 Task: Set due date reminder as 2 days before.
Action: Mouse moved to (895, 264)
Screenshot: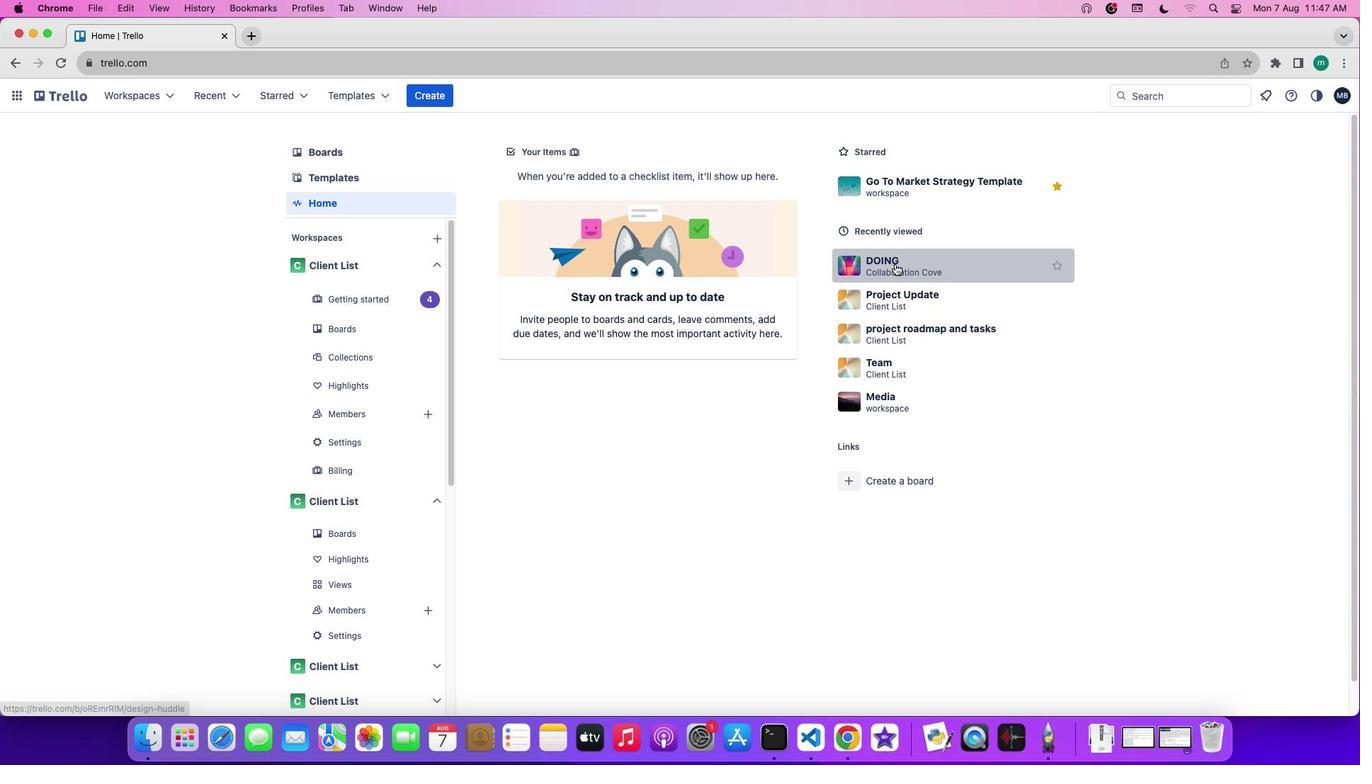 
Action: Mouse pressed left at (895, 264)
Screenshot: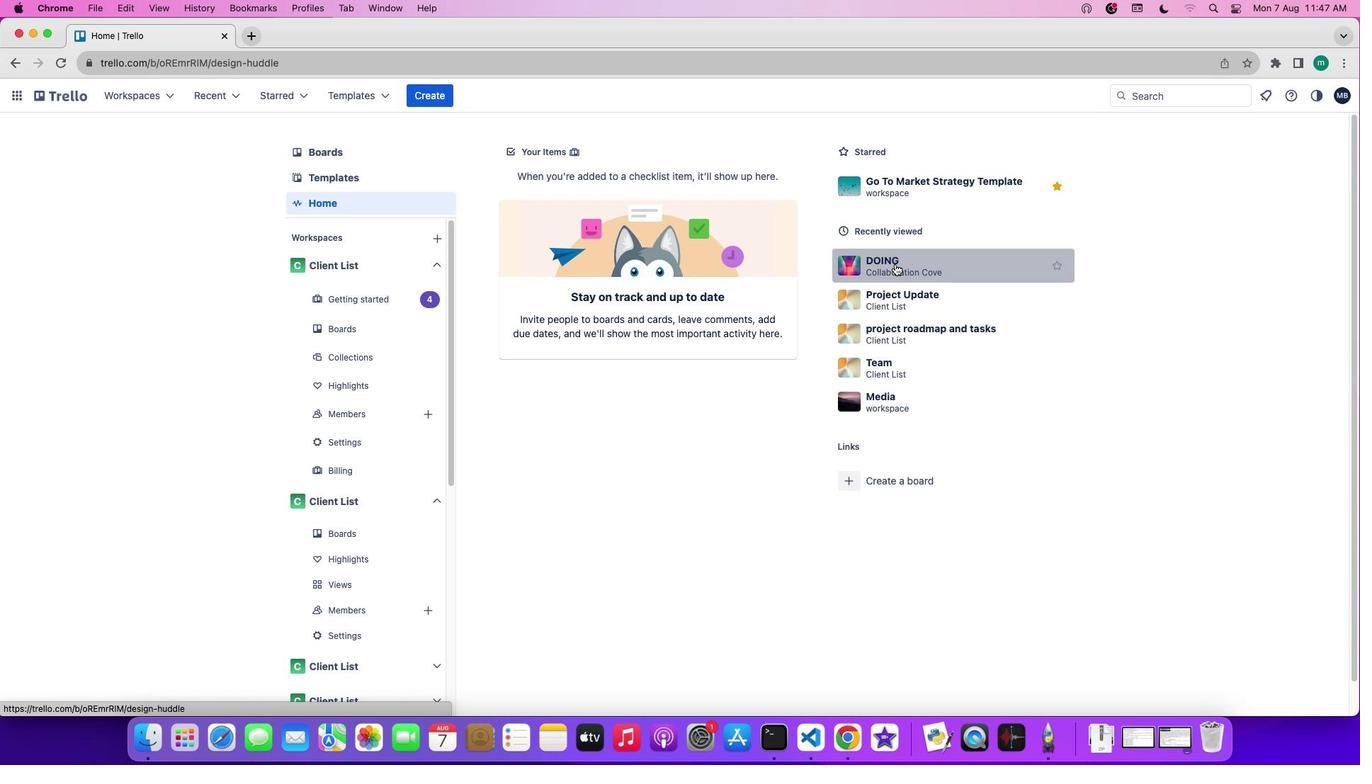 
Action: Mouse moved to (39, 278)
Screenshot: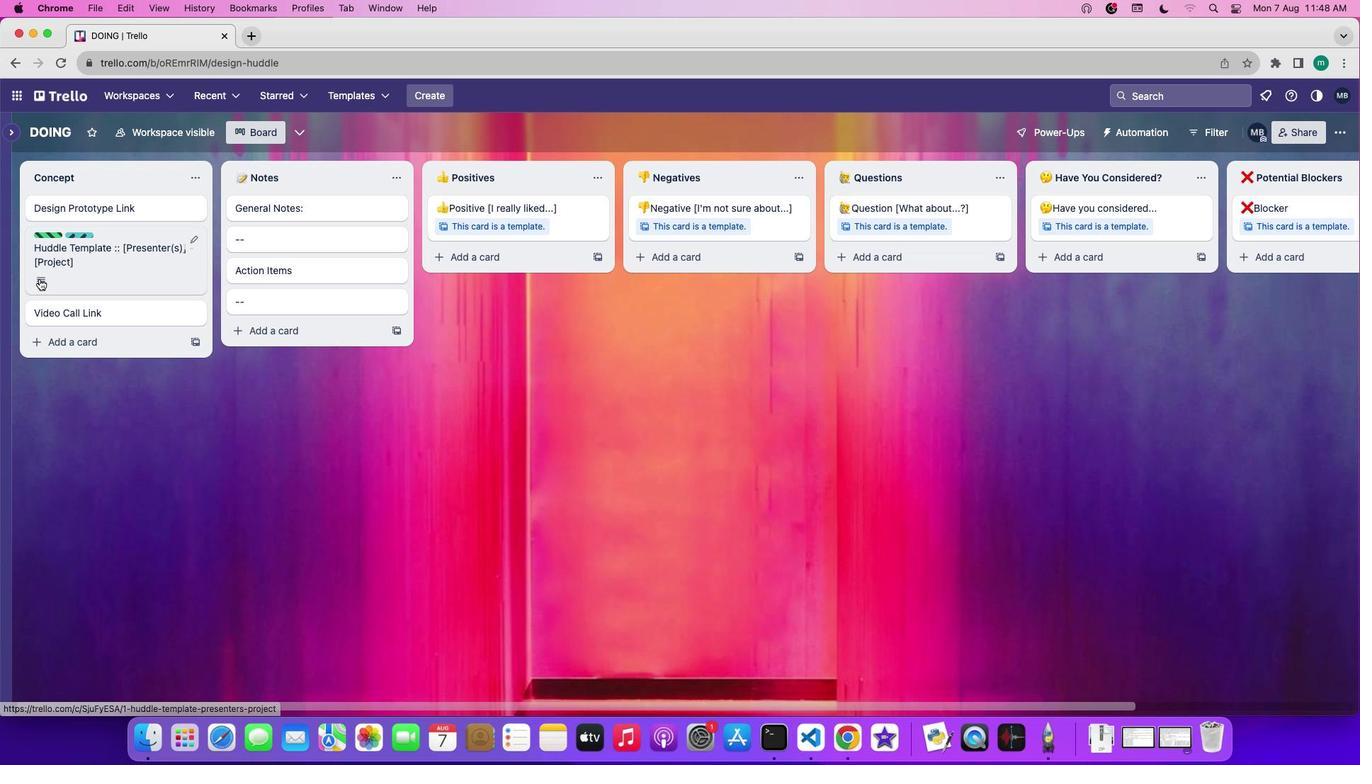 
Action: Mouse pressed left at (39, 278)
Screenshot: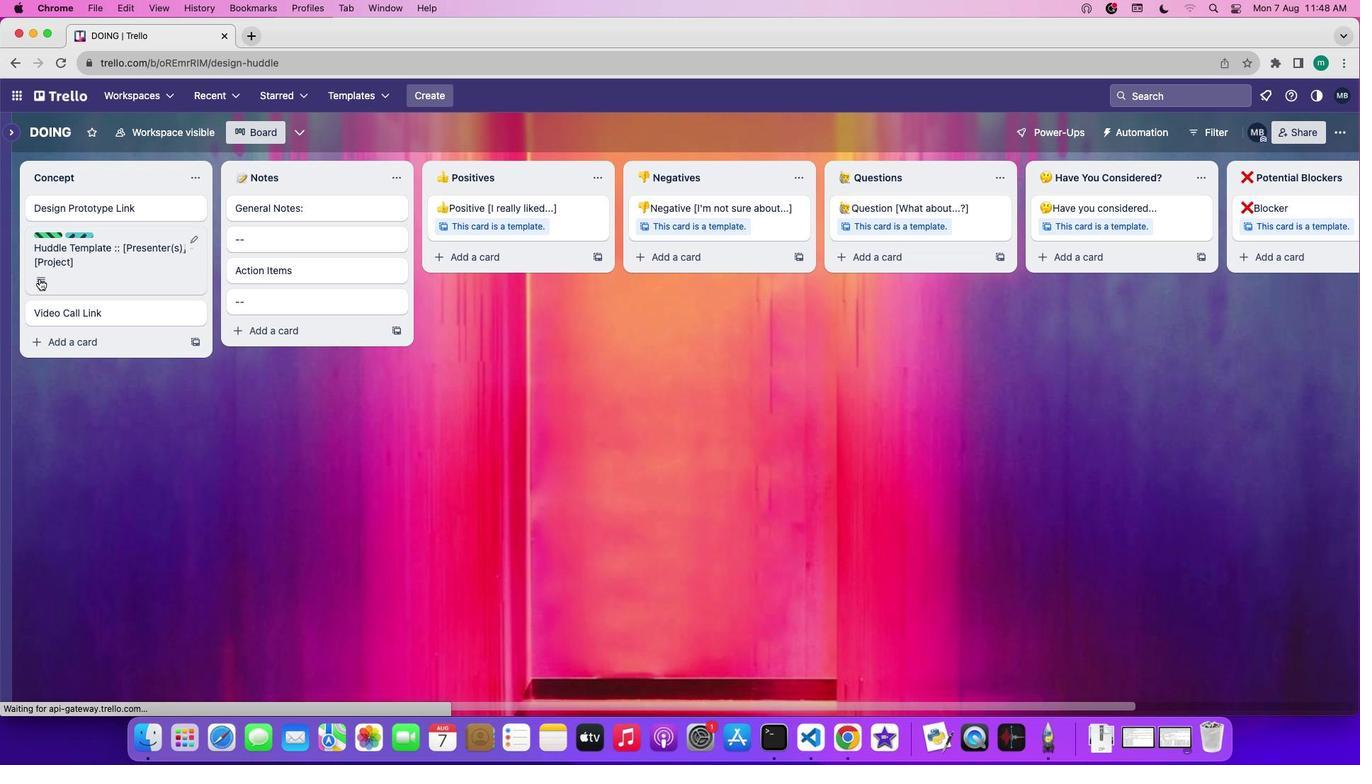 
Action: Mouse moved to (897, 294)
Screenshot: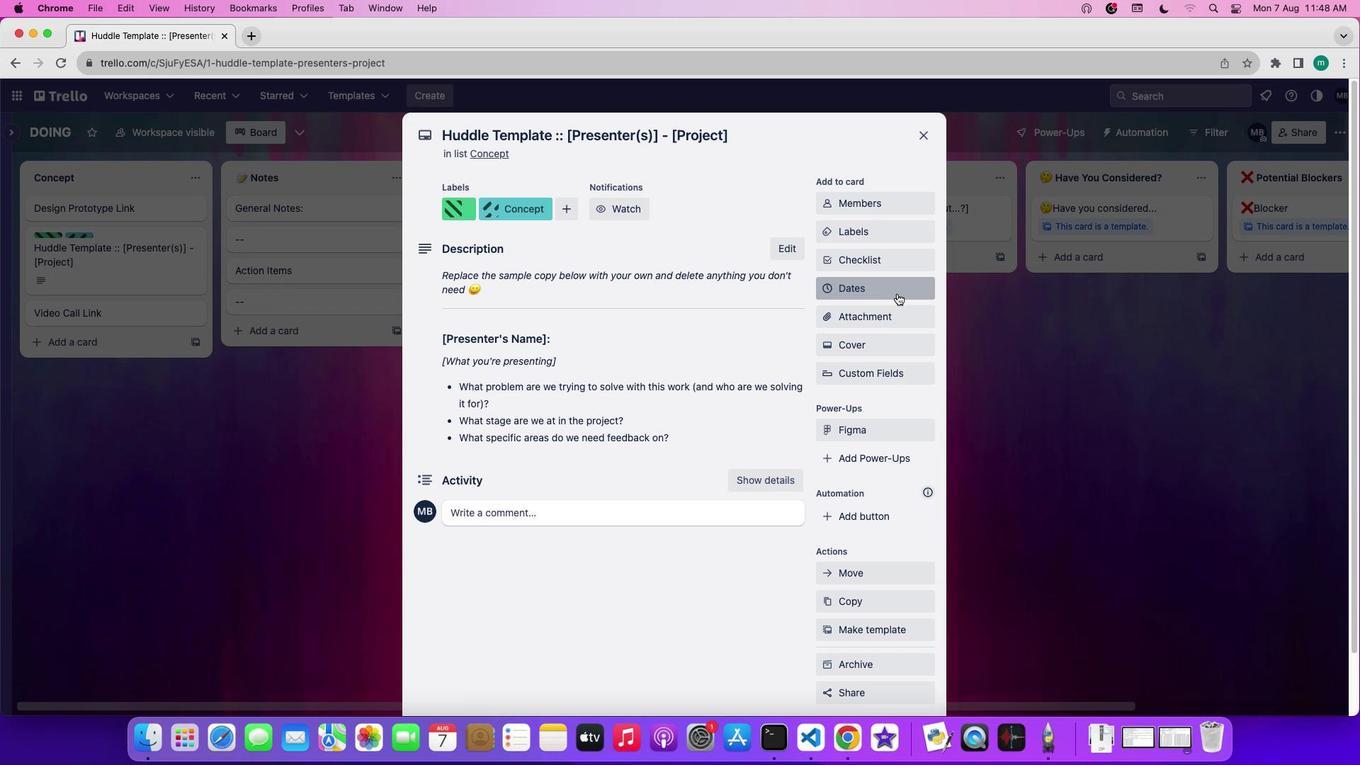 
Action: Mouse pressed left at (897, 294)
Screenshot: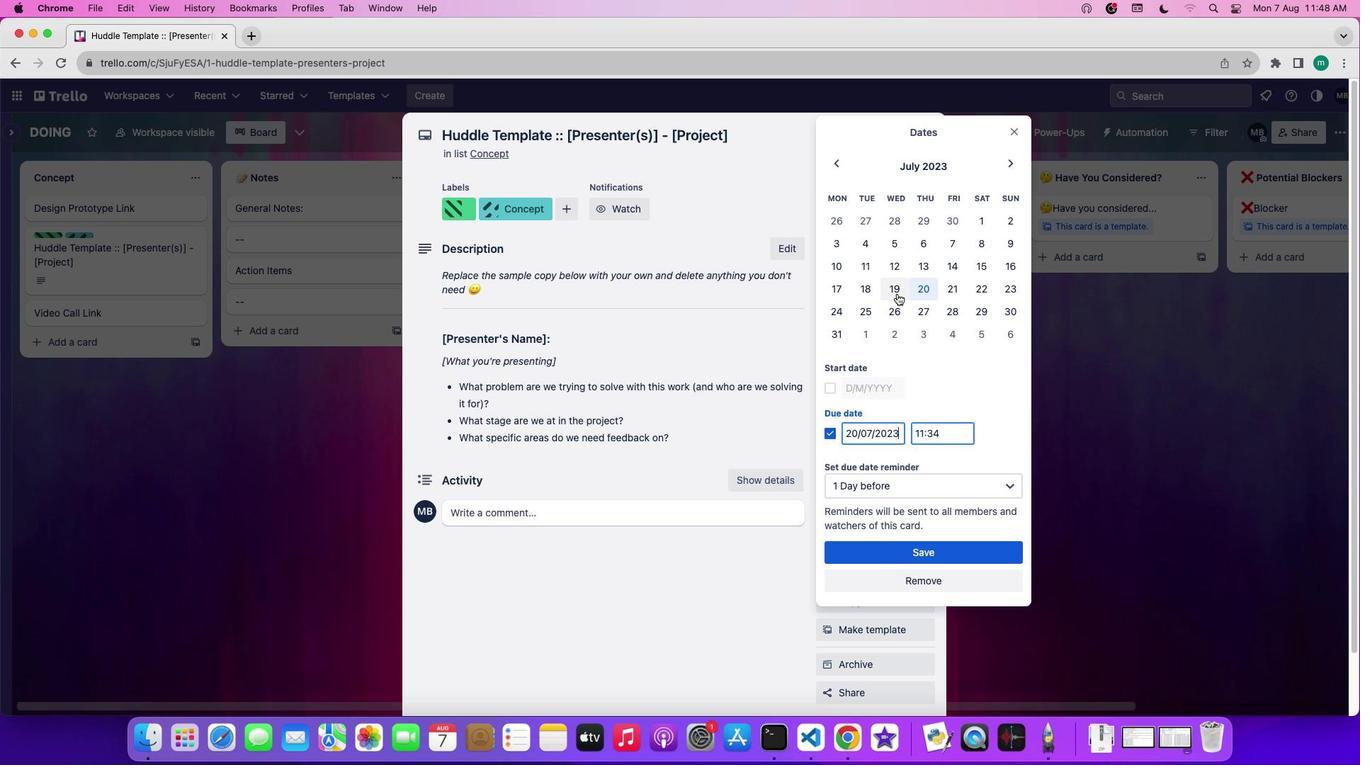 
Action: Mouse moved to (985, 495)
Screenshot: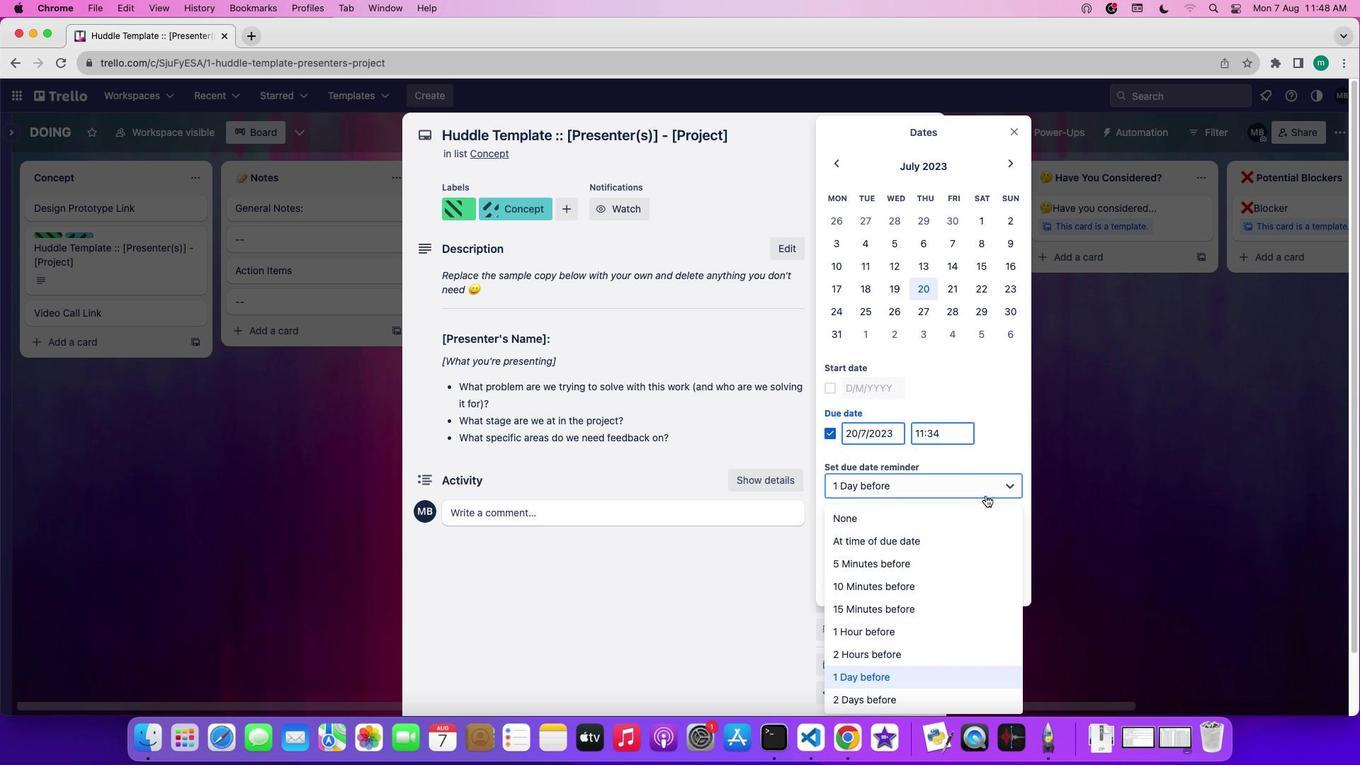 
Action: Mouse pressed left at (985, 495)
Screenshot: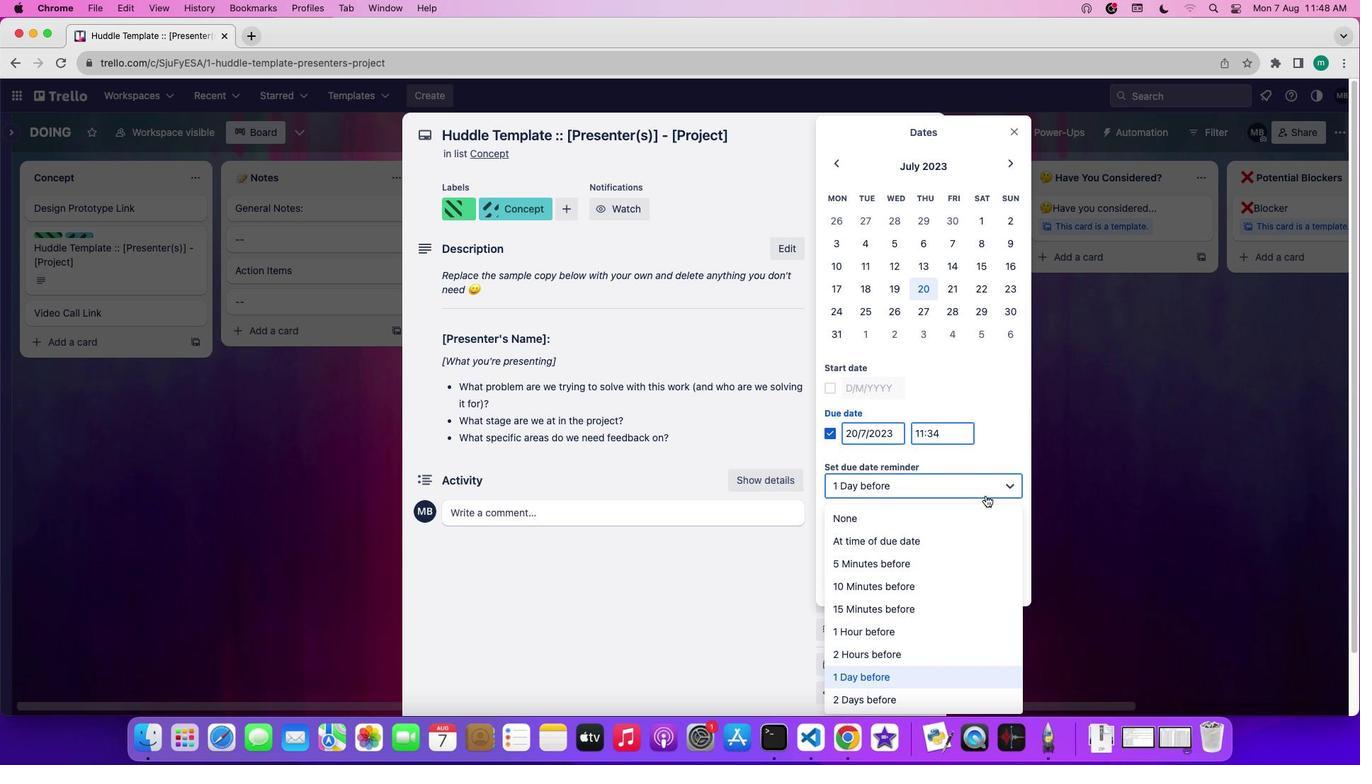 
Action: Mouse moved to (950, 707)
Screenshot: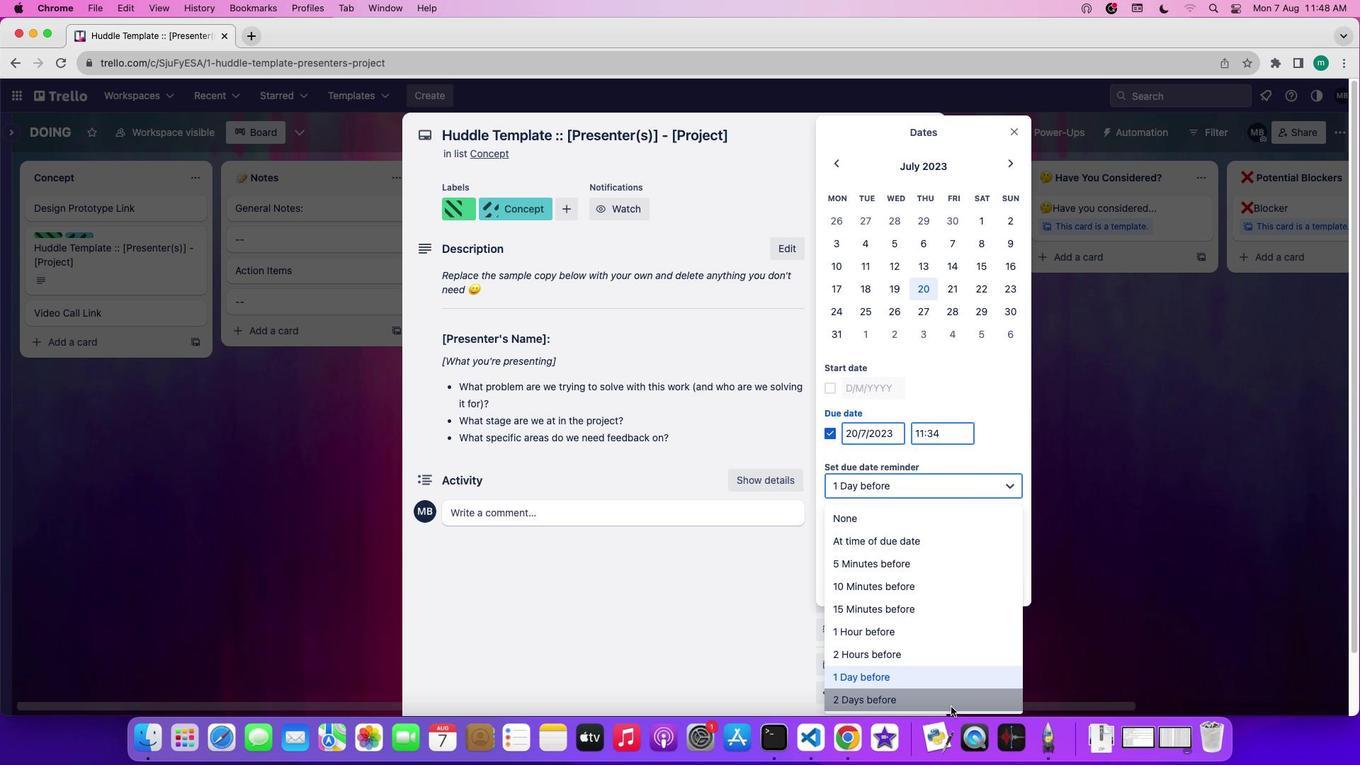 
Action: Mouse pressed left at (950, 707)
Screenshot: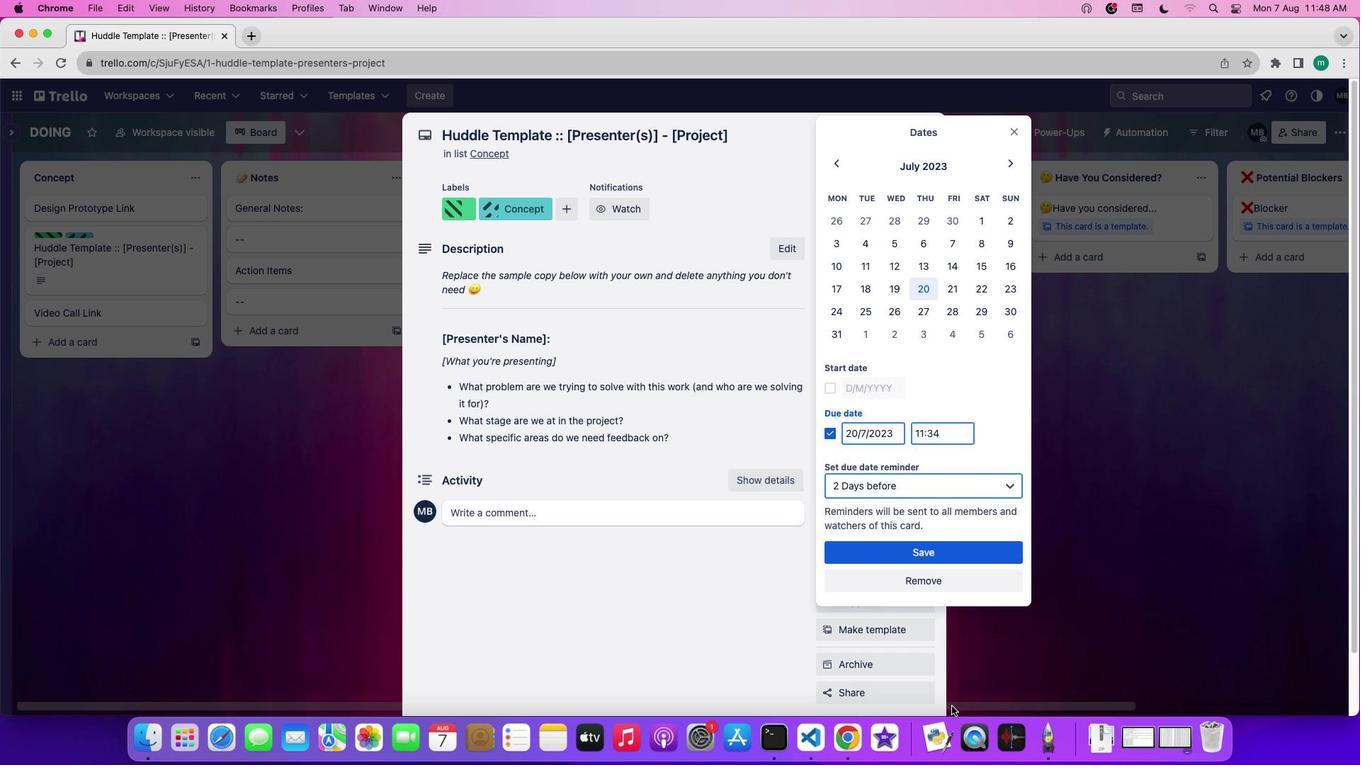 
Action: Mouse moved to (951, 706)
Screenshot: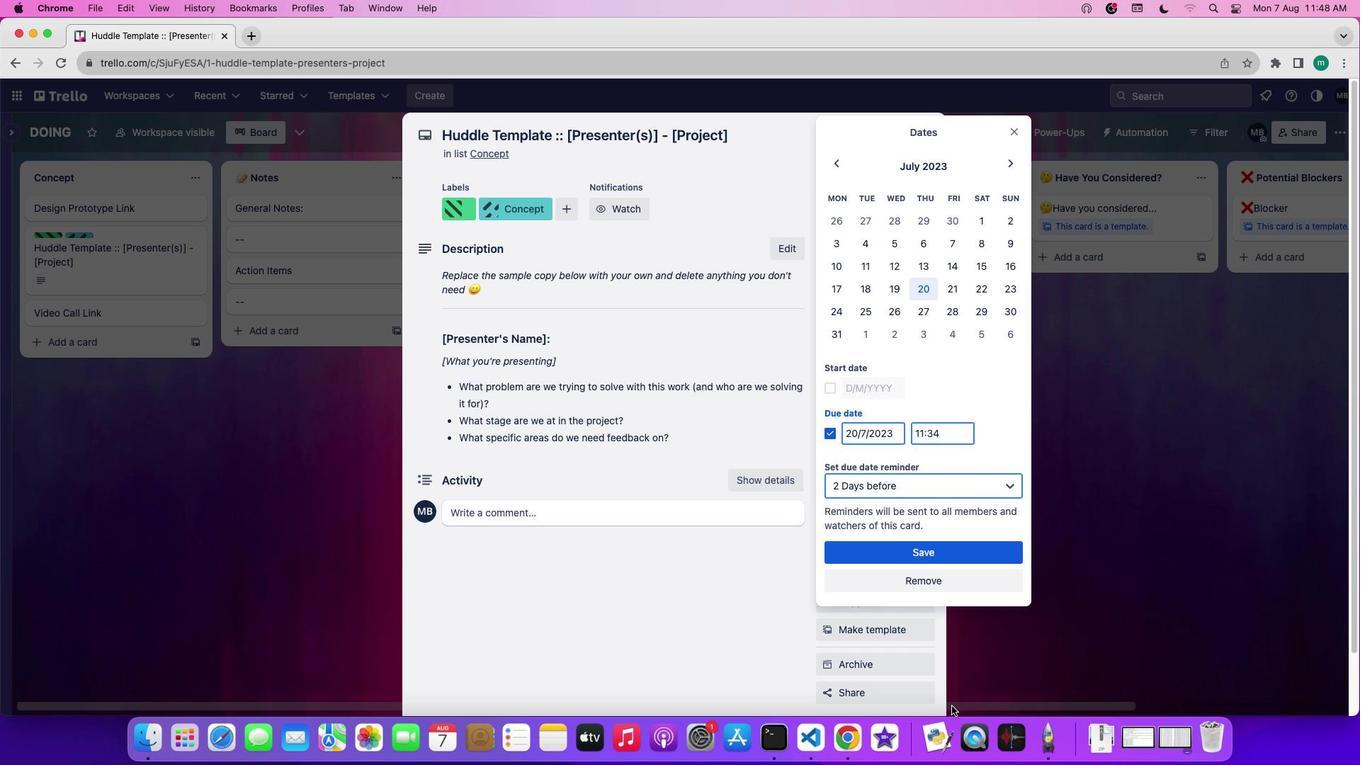 
